 Task: Email a spreadsheet to softage.1@softage.net as a "Microsoft Excel".
Action: Mouse moved to (35, 62)
Screenshot: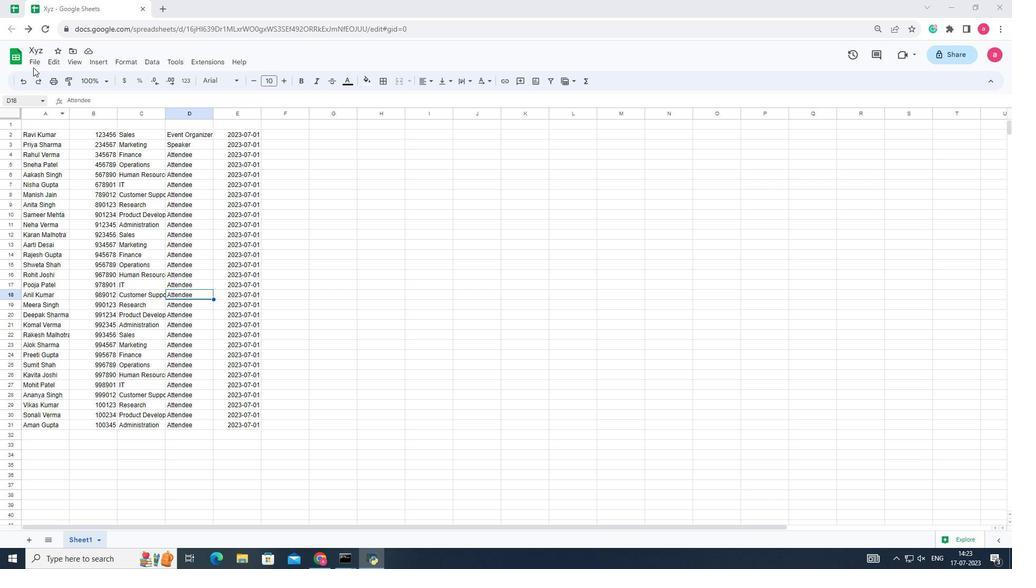 
Action: Mouse pressed left at (35, 62)
Screenshot: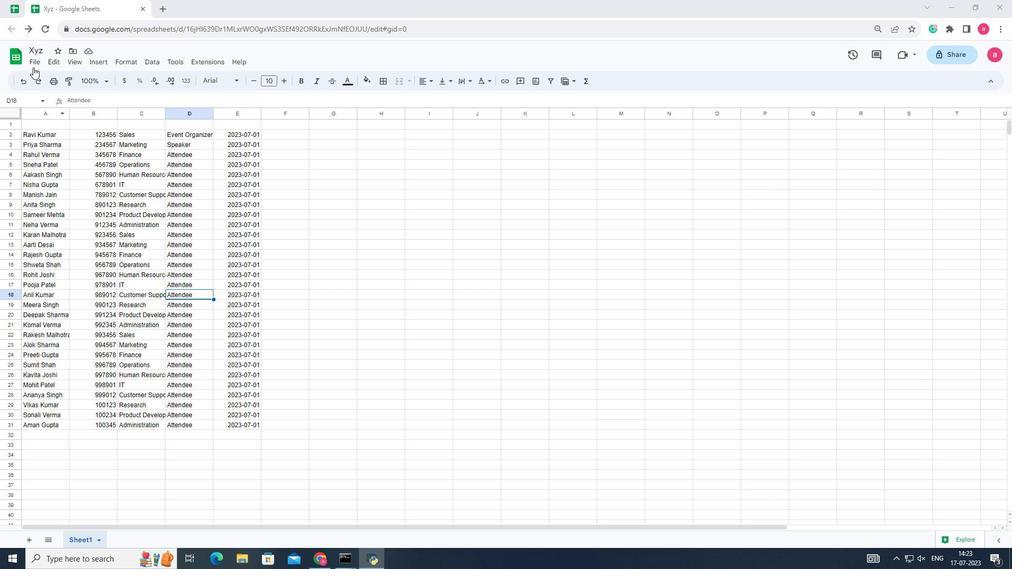 
Action: Mouse moved to (188, 168)
Screenshot: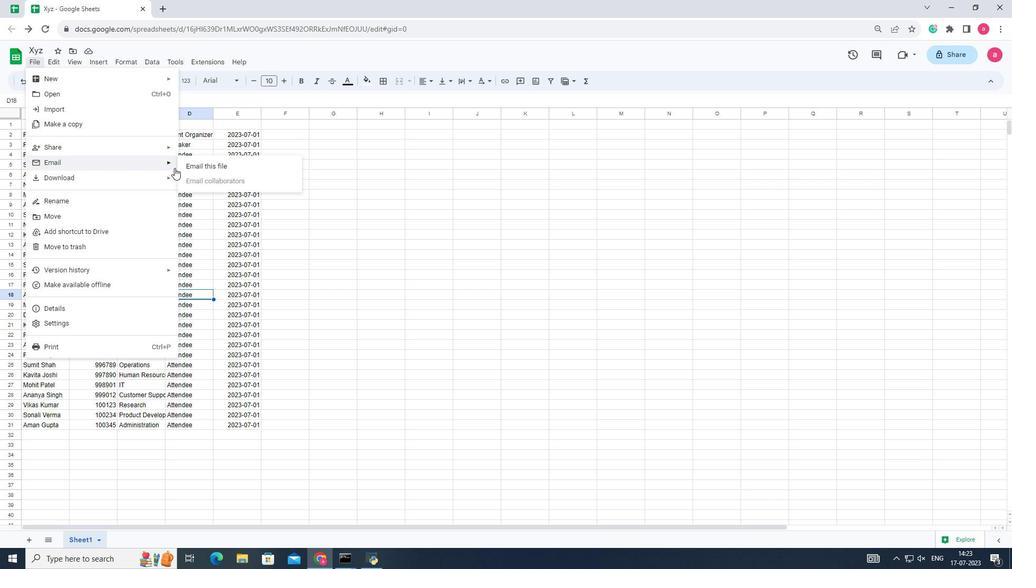 
Action: Mouse pressed left at (188, 168)
Screenshot: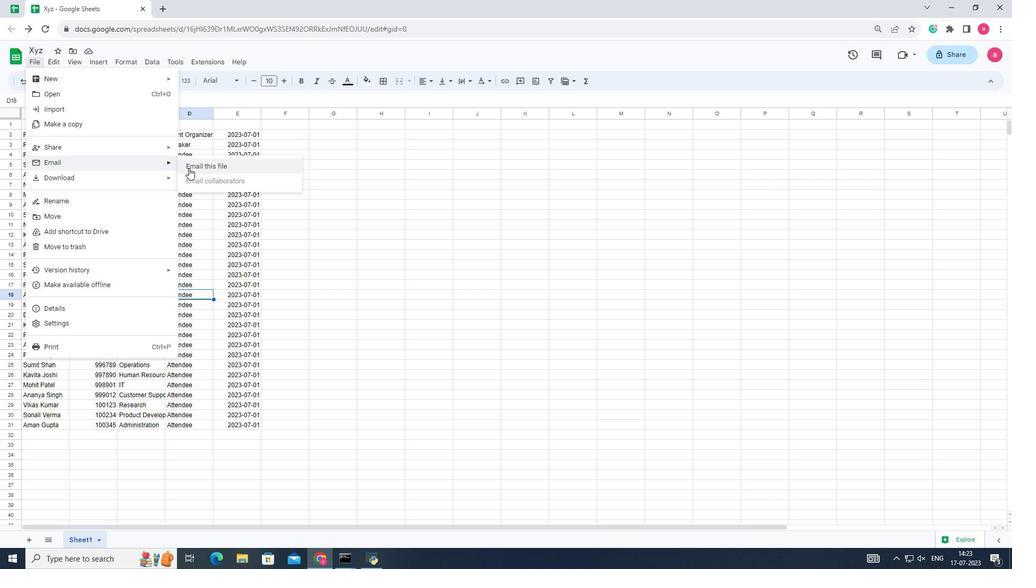 
Action: Mouse moved to (411, 246)
Screenshot: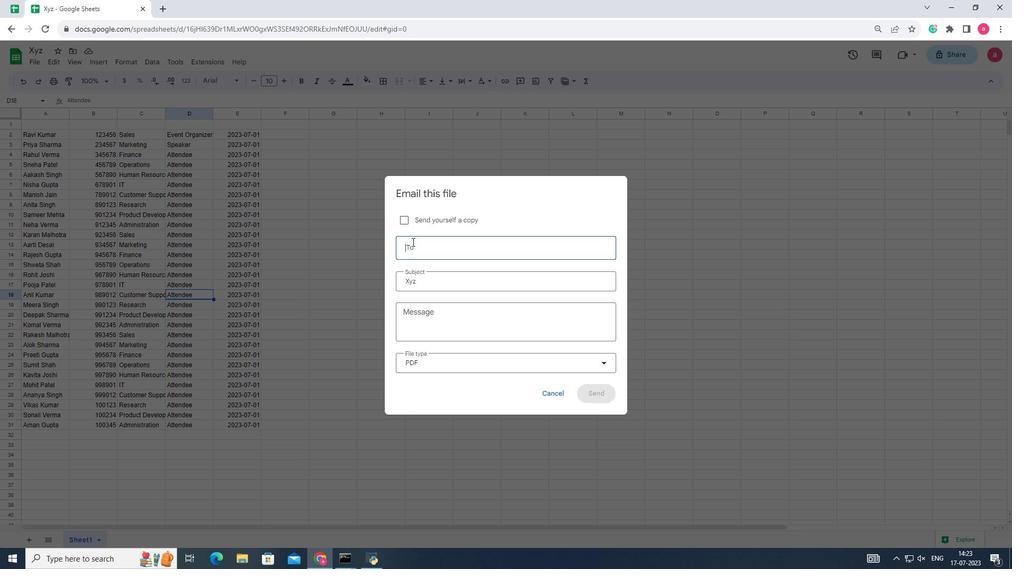 
Action: Mouse pressed left at (411, 246)
Screenshot: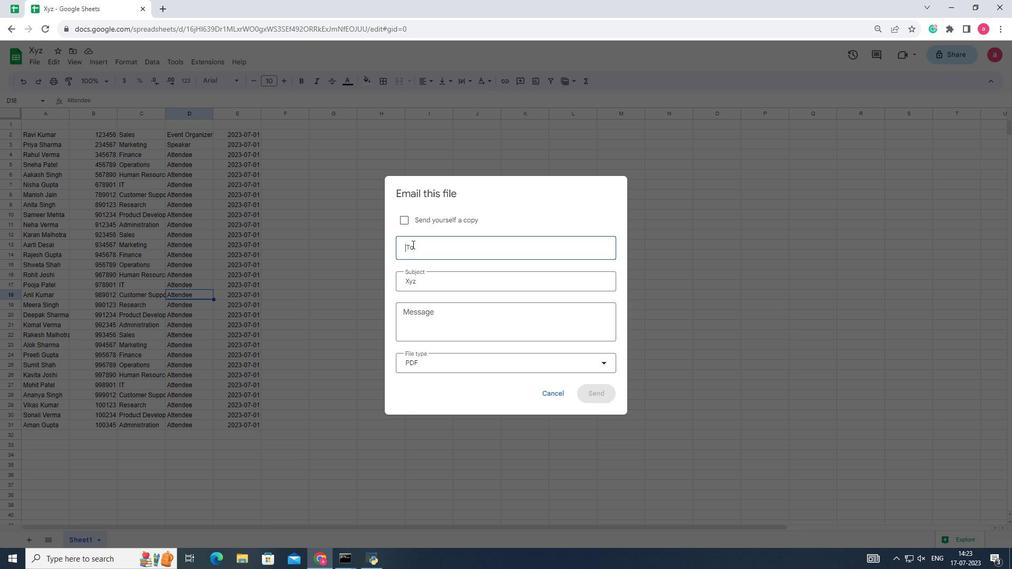 
Action: Key pressed softage.1<Key.shift>@softage.net
Screenshot: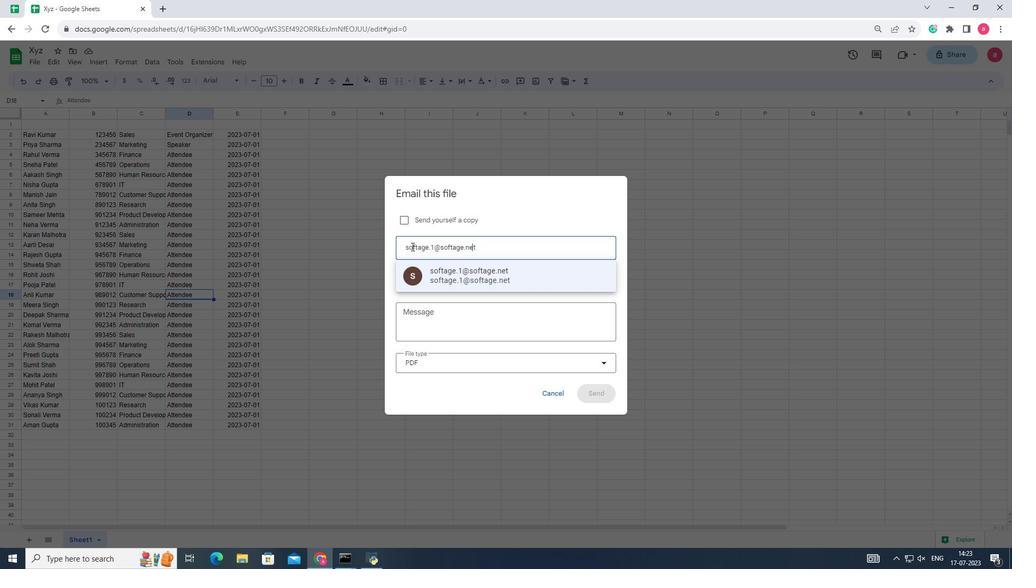 
Action: Mouse moved to (440, 281)
Screenshot: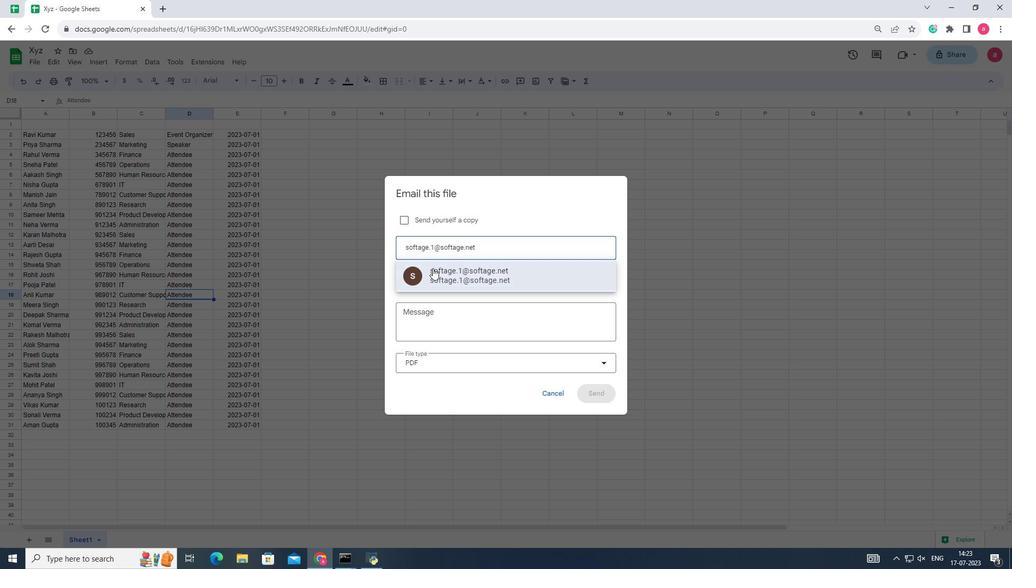 
Action: Mouse pressed left at (440, 281)
Screenshot: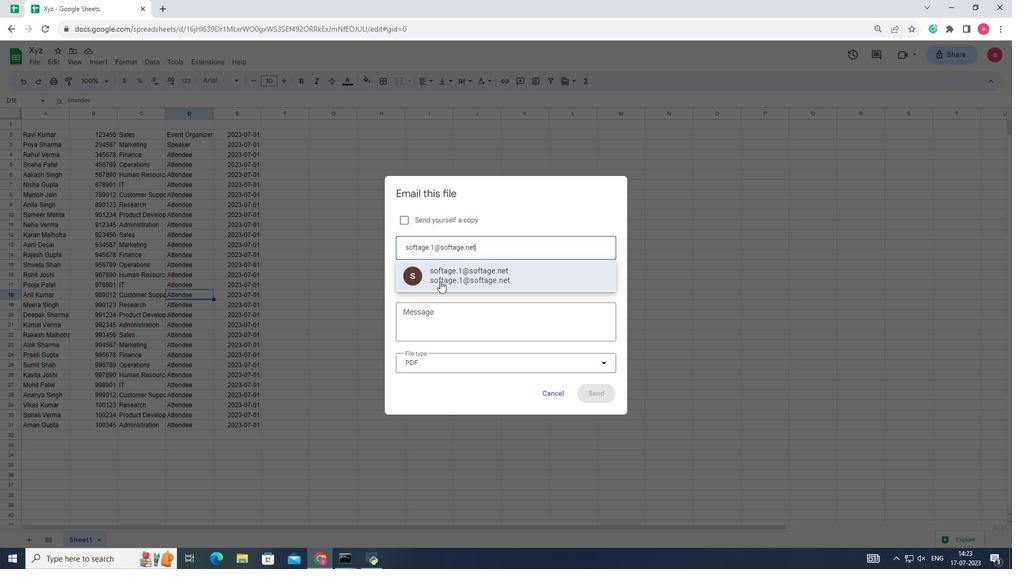 
Action: Mouse moved to (439, 360)
Screenshot: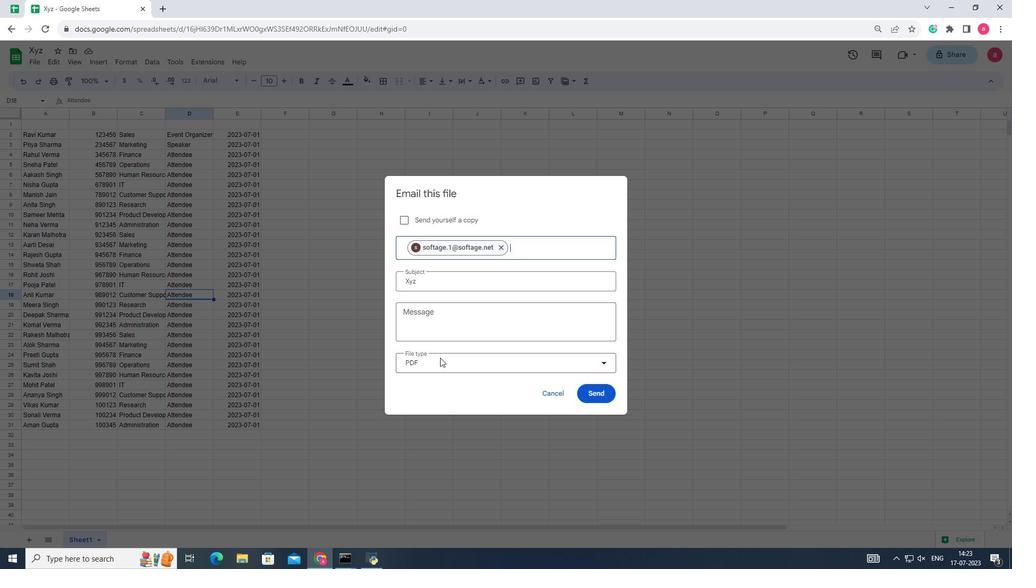 
Action: Mouse pressed left at (439, 360)
Screenshot: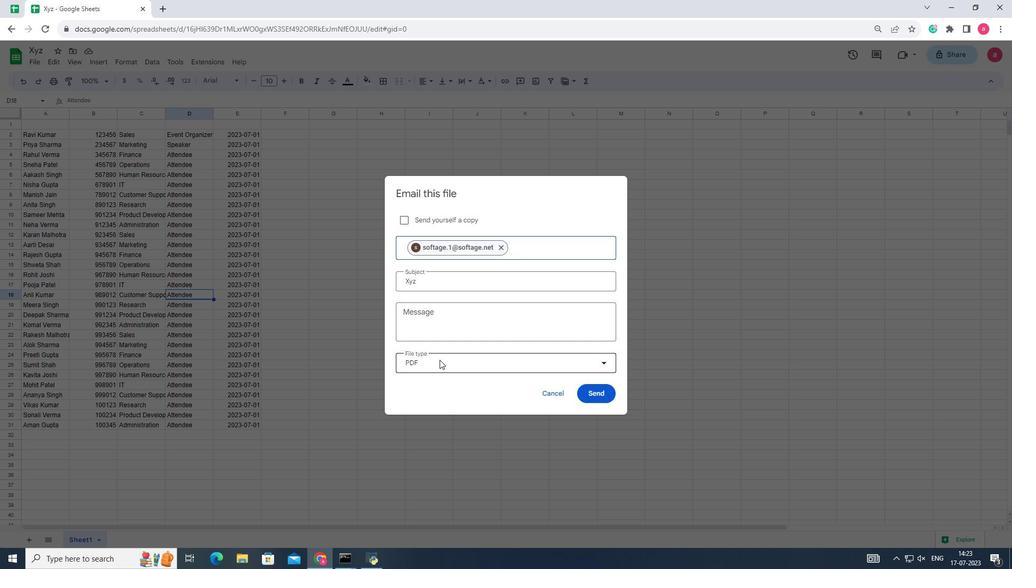 
Action: Mouse moved to (437, 417)
Screenshot: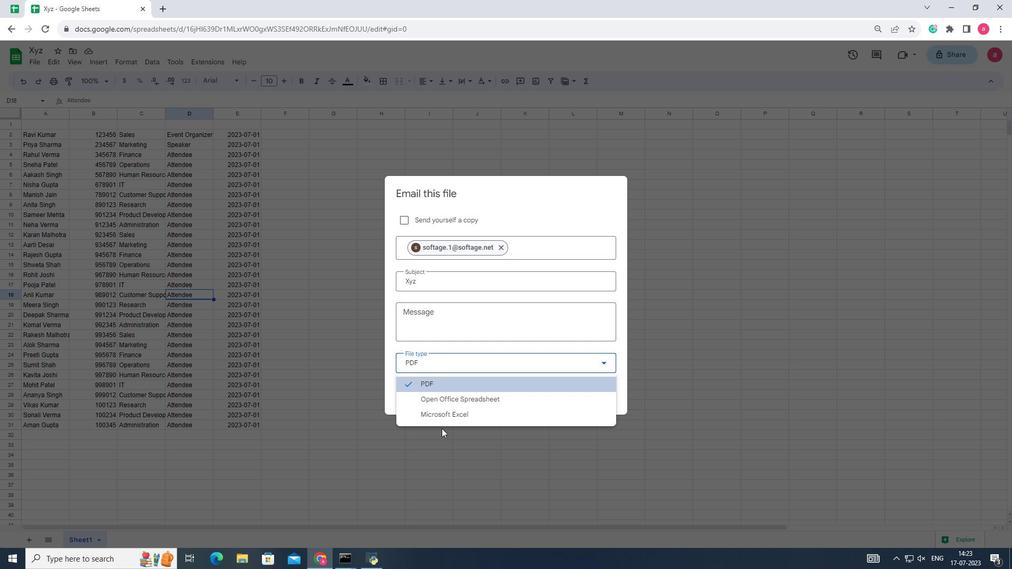 
Action: Mouse pressed left at (437, 417)
Screenshot: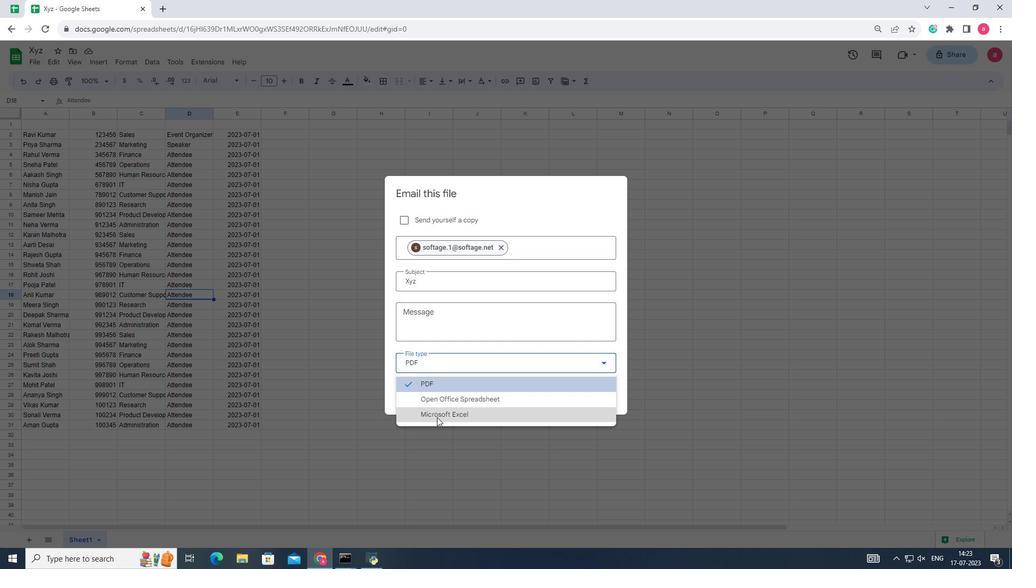 
Action: Mouse moved to (599, 398)
Screenshot: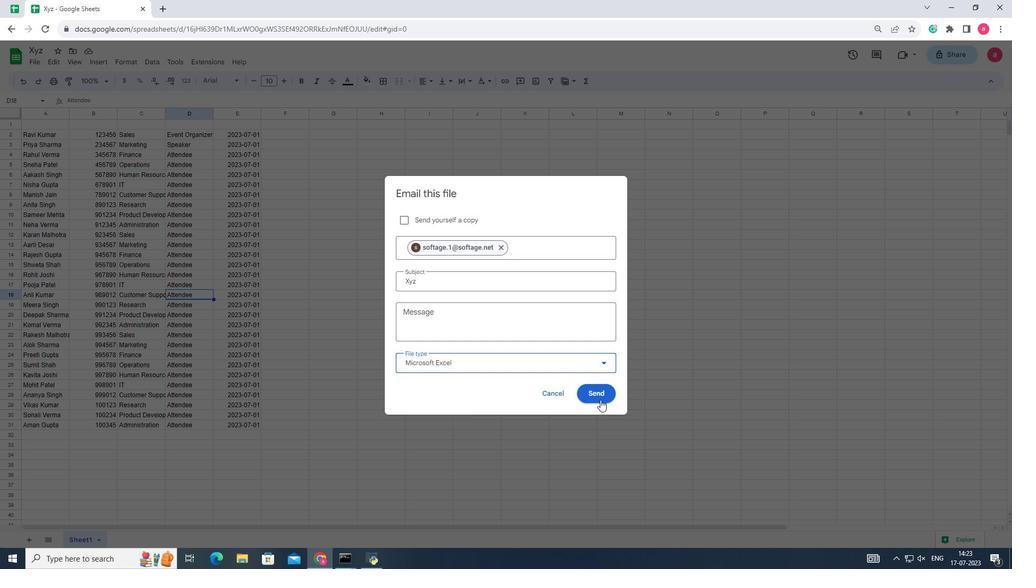 
Action: Mouse pressed left at (599, 398)
Screenshot: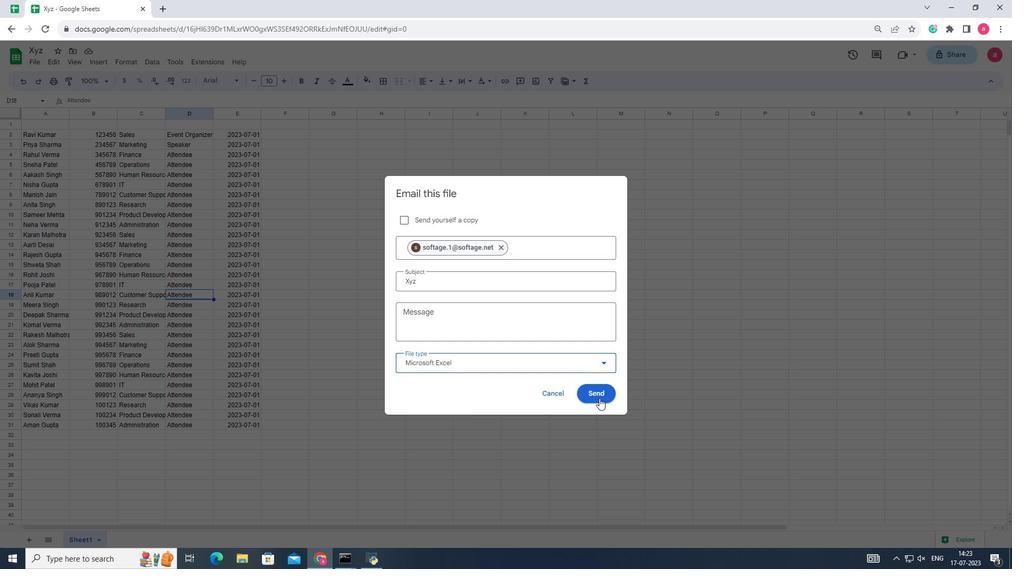 
